 Task: Create a calendar event for a board meeting on June 18, 2023, with the agenda details provided.
Action: Mouse moved to (13, 66)
Screenshot: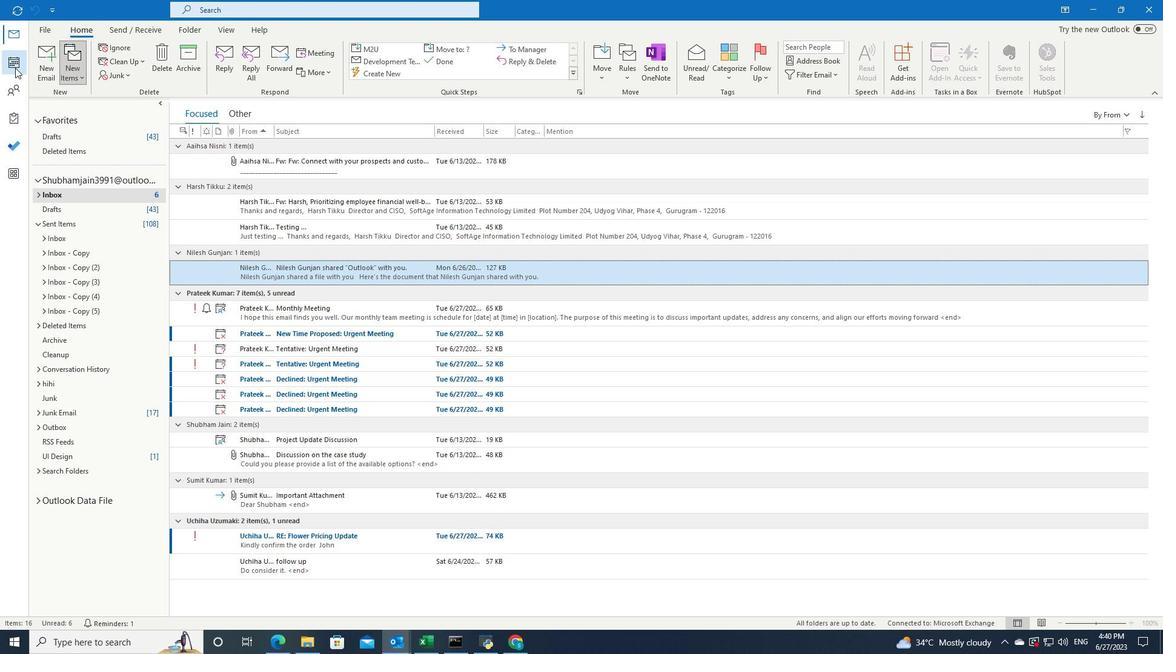 
Action: Mouse pressed left at (13, 66)
Screenshot: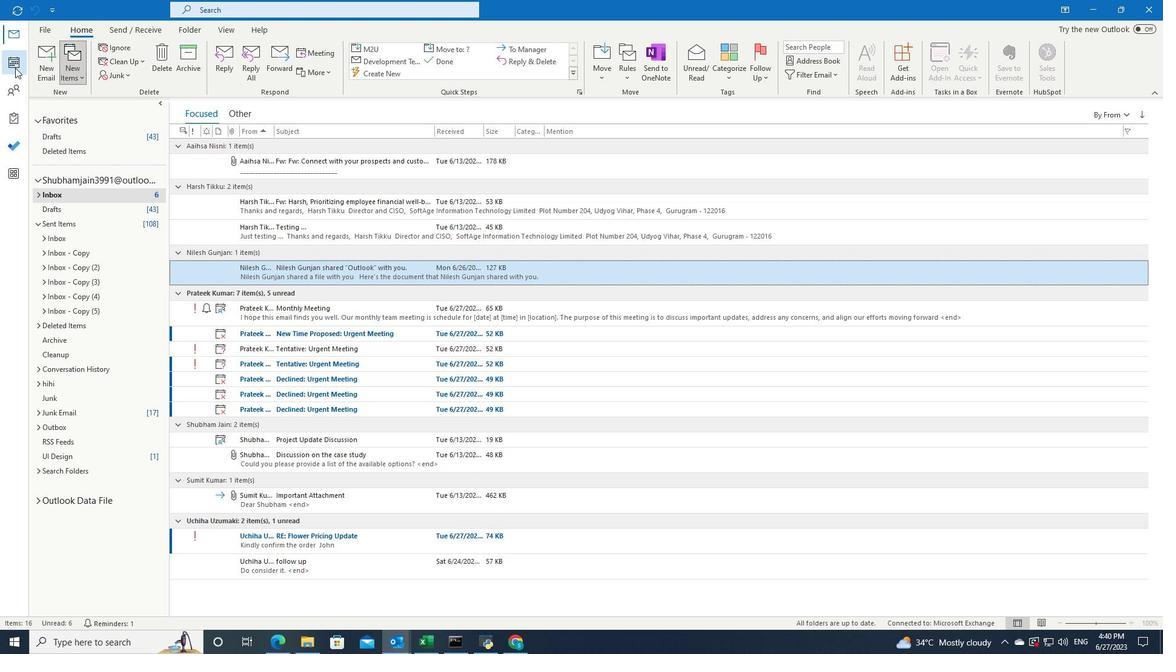 
Action: Mouse pressed left at (13, 66)
Screenshot: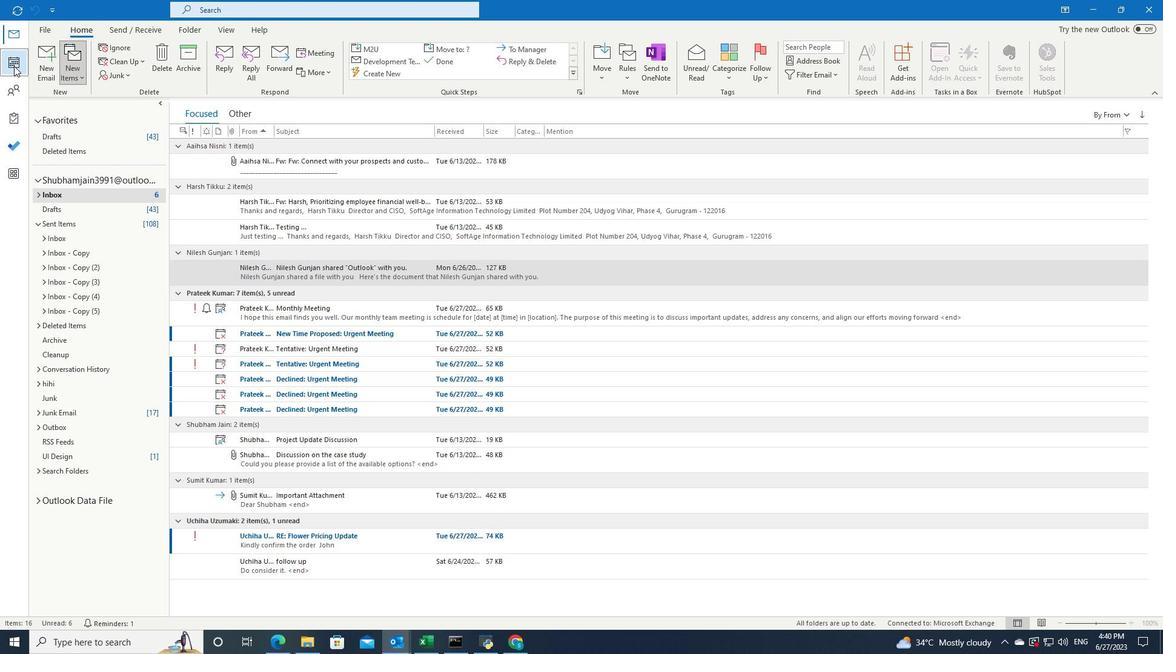 
Action: Mouse moved to (211, 454)
Screenshot: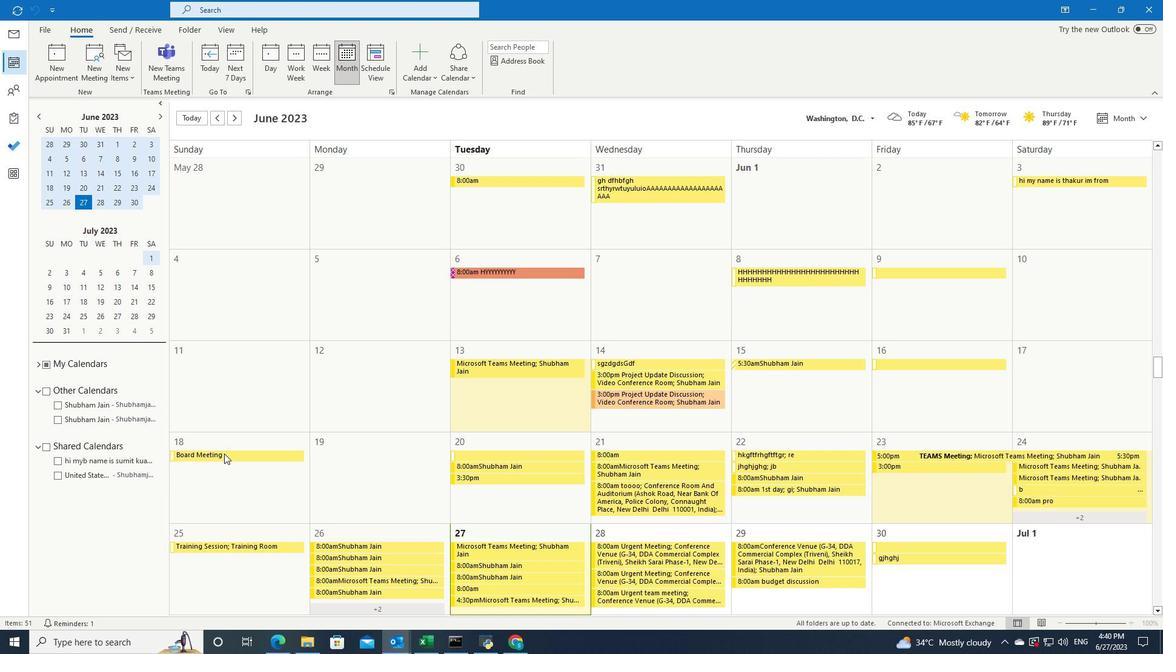 
Action: Mouse pressed left at (211, 454)
Screenshot: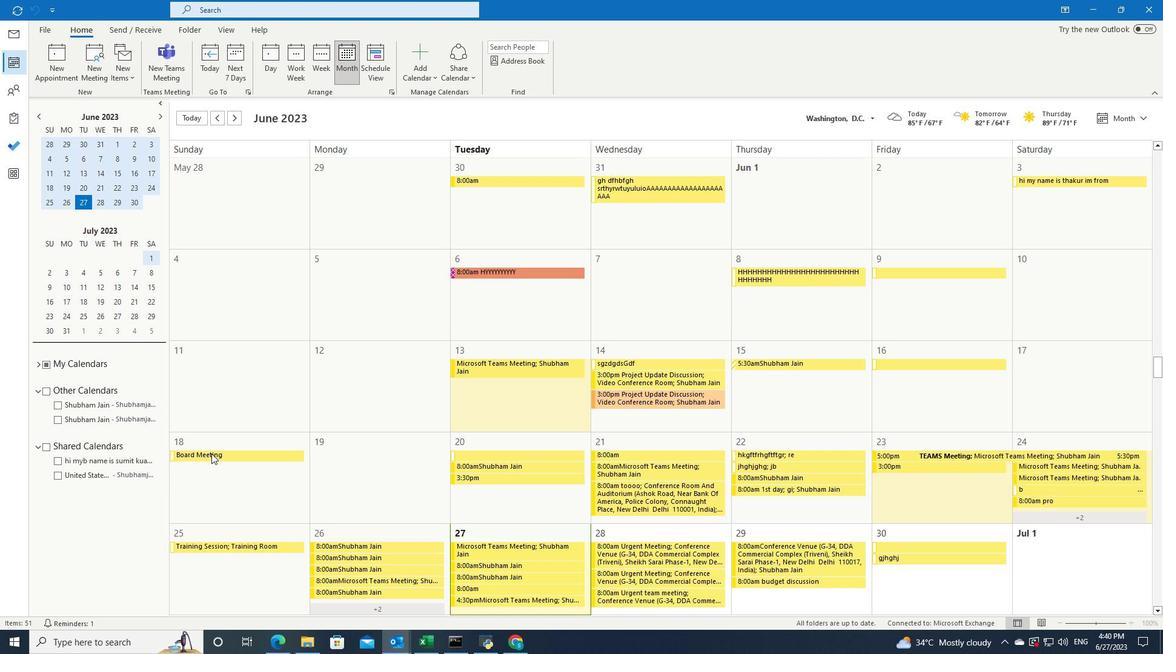 
Action: Mouse pressed left at (211, 454)
Screenshot: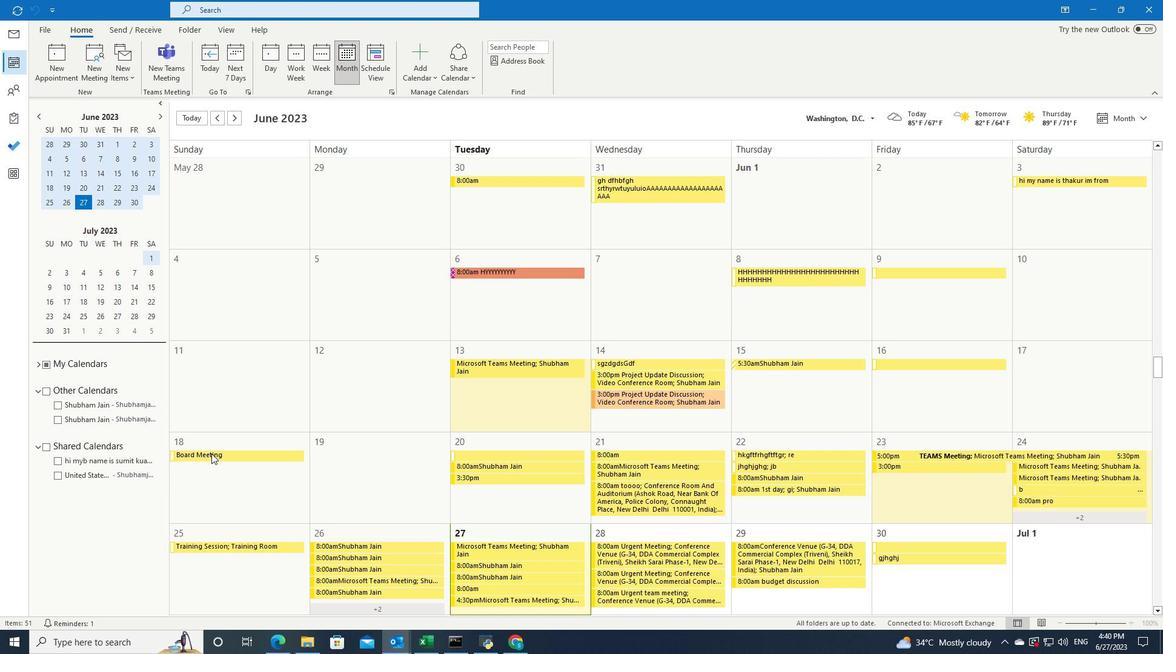 
Action: Mouse moved to (230, 29)
Screenshot: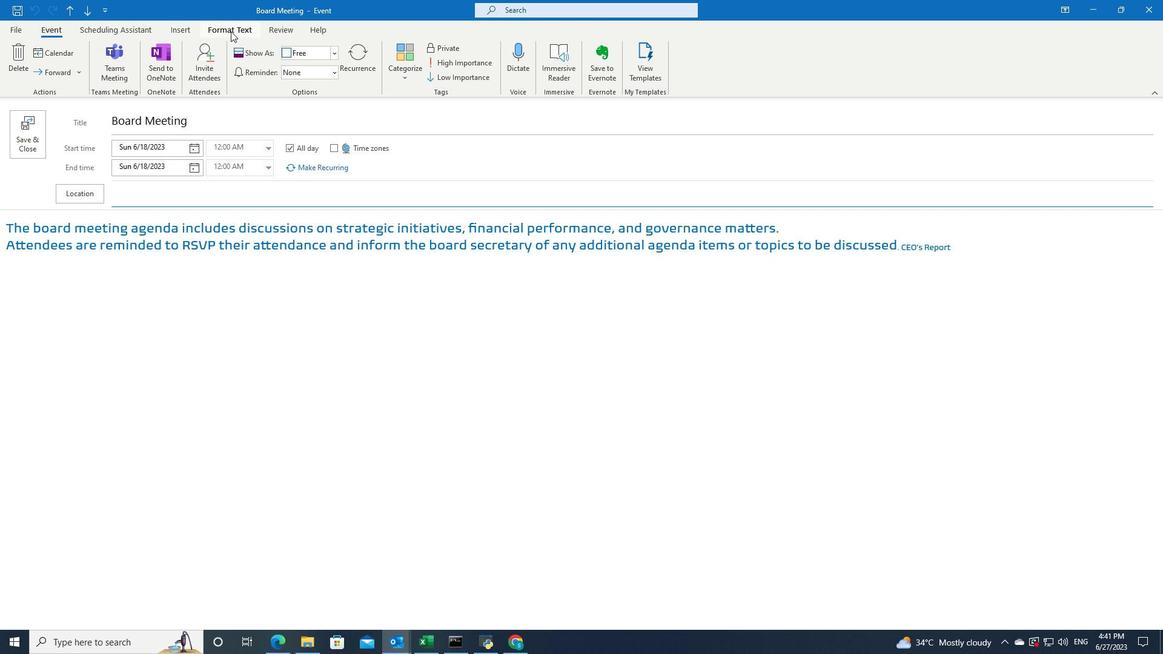 
Action: Mouse pressed left at (230, 29)
Screenshot: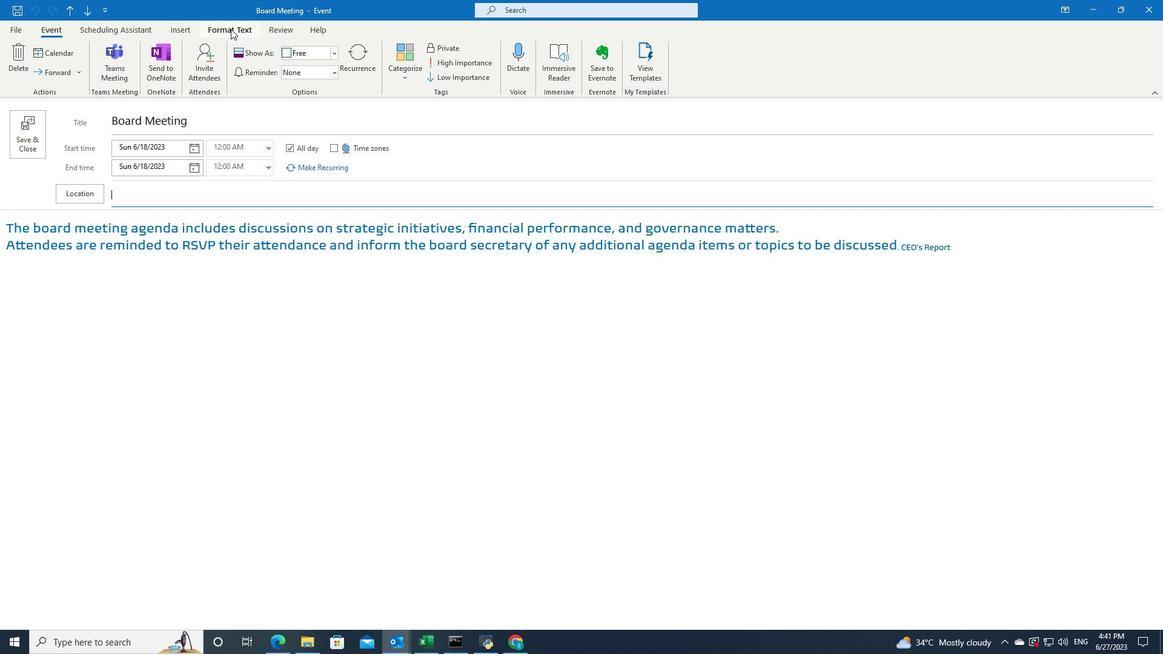 
Action: Mouse moved to (7, 222)
Screenshot: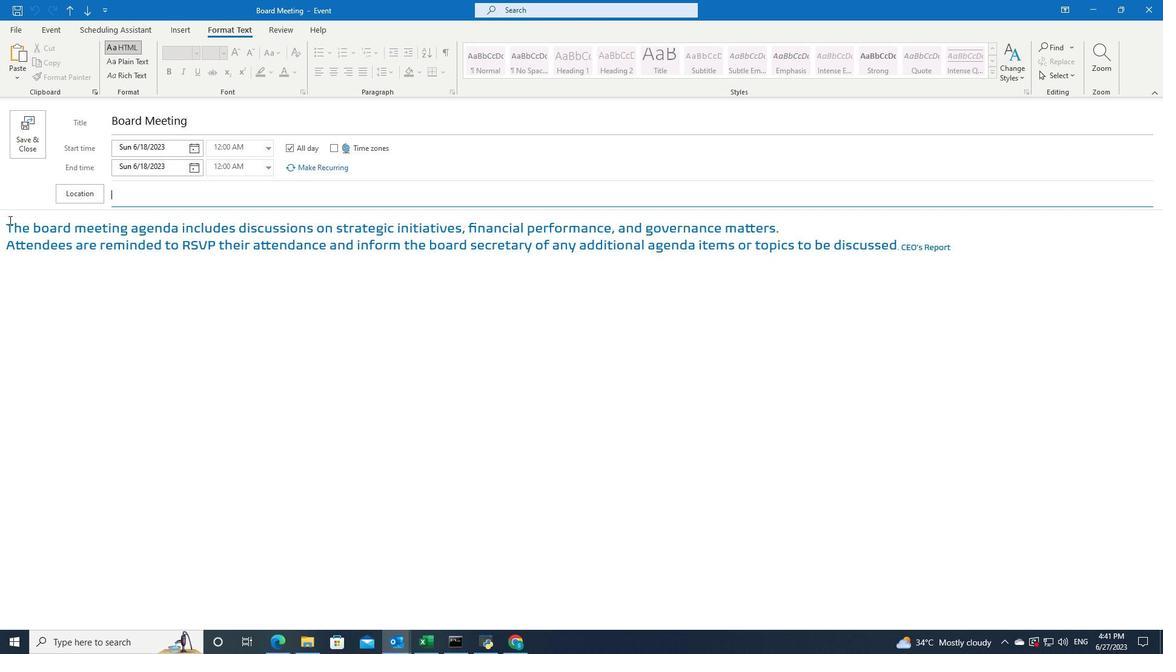 
Action: Mouse pressed left at (7, 222)
Screenshot: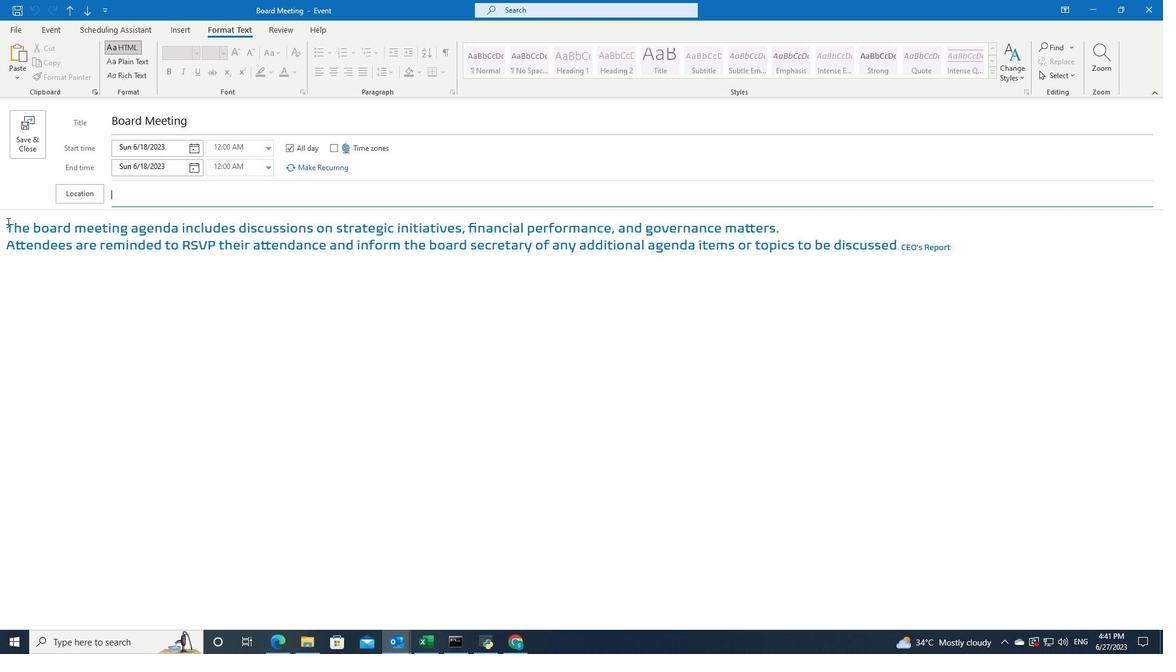 
Action: Mouse moved to (574, 69)
Screenshot: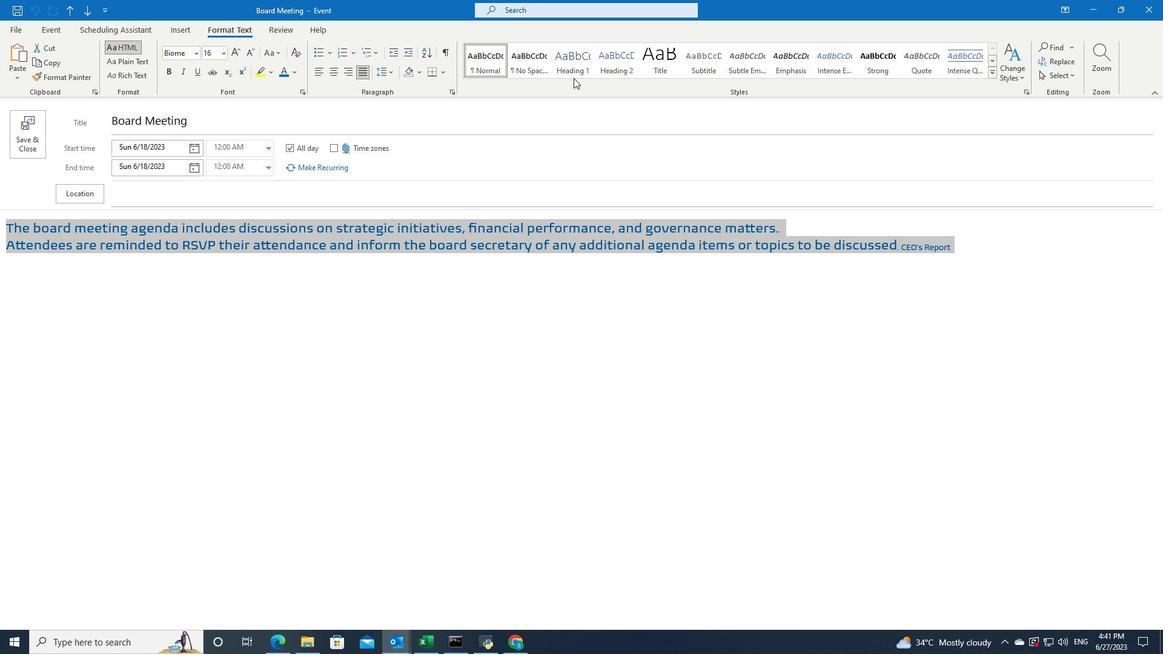 
Action: Mouse pressed left at (574, 69)
Screenshot: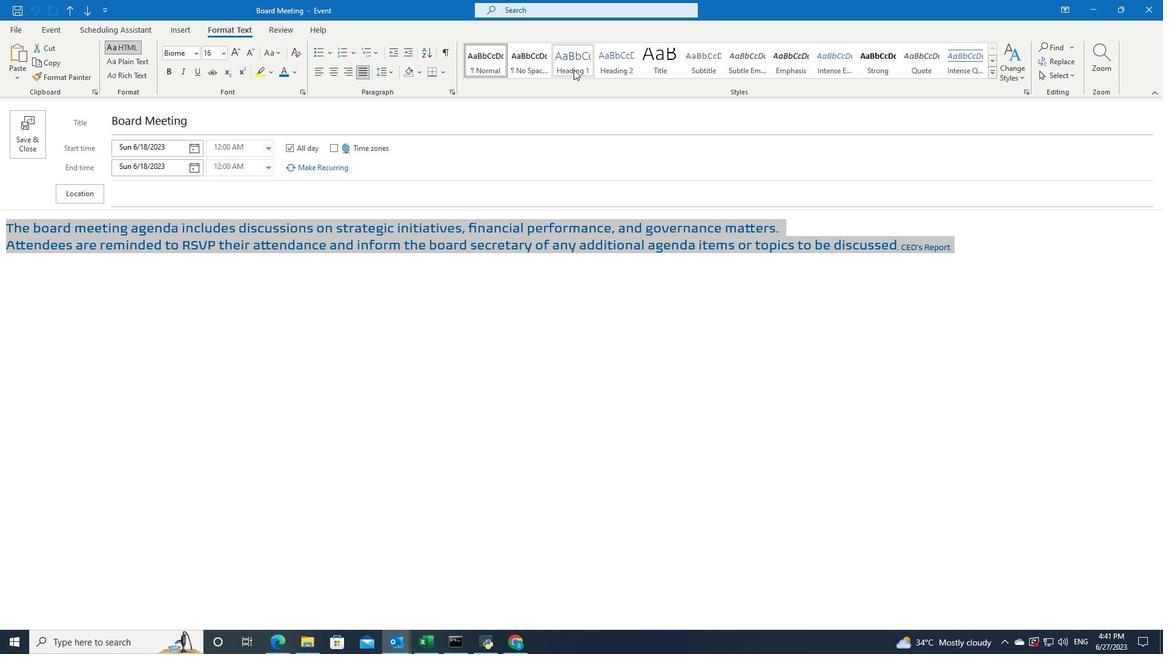 
